 Task: Add Sukin Original Scent Botanical Body Wash to the cart.
Action: Mouse moved to (735, 268)
Screenshot: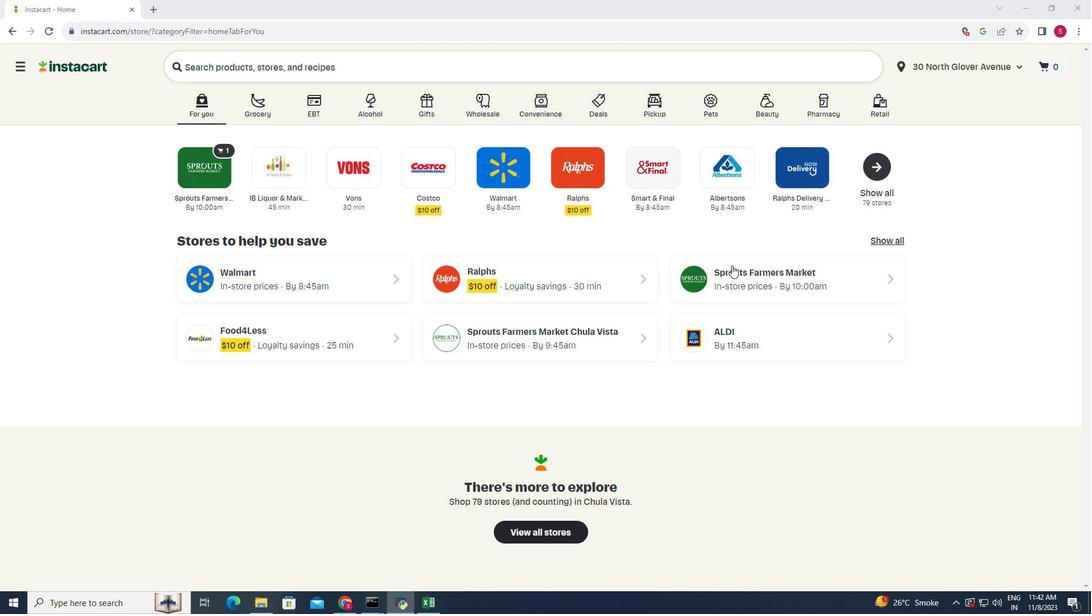 
Action: Mouse pressed left at (735, 268)
Screenshot: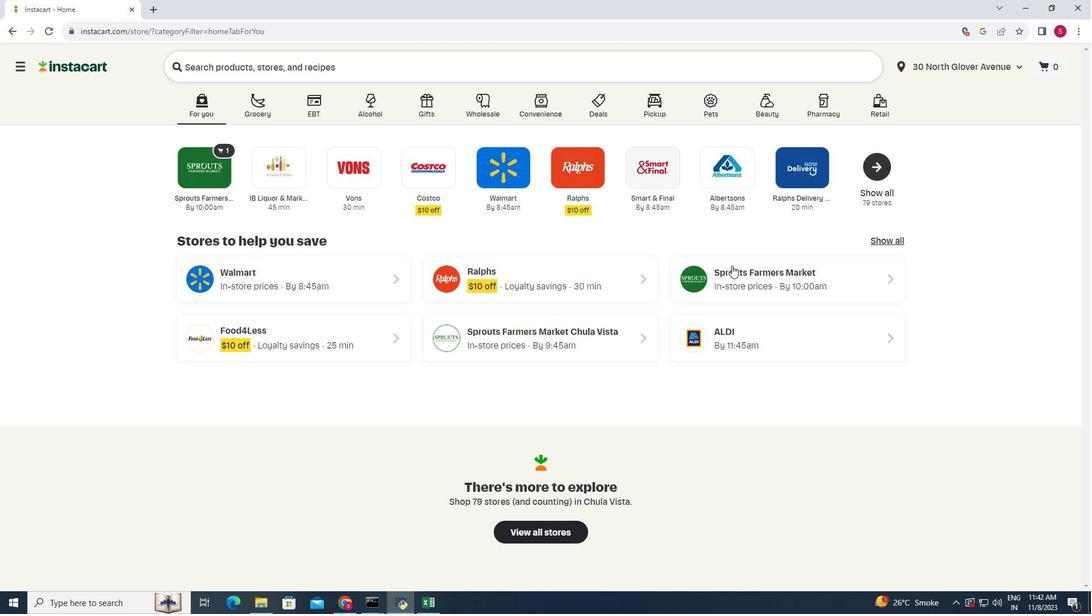 
Action: Mouse moved to (58, 432)
Screenshot: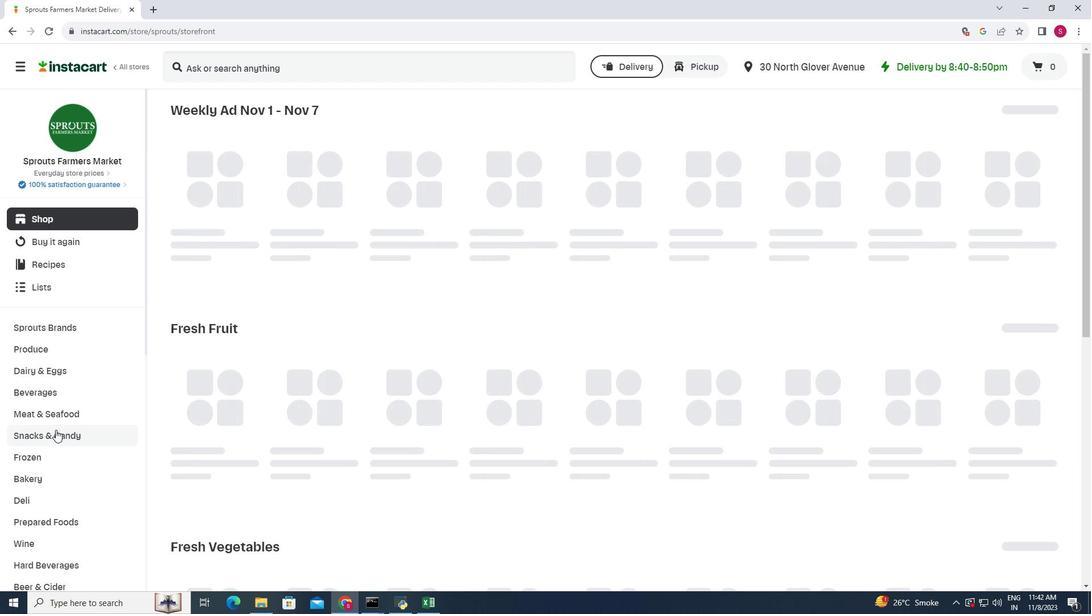 
Action: Mouse scrolled (58, 432) with delta (0, 0)
Screenshot: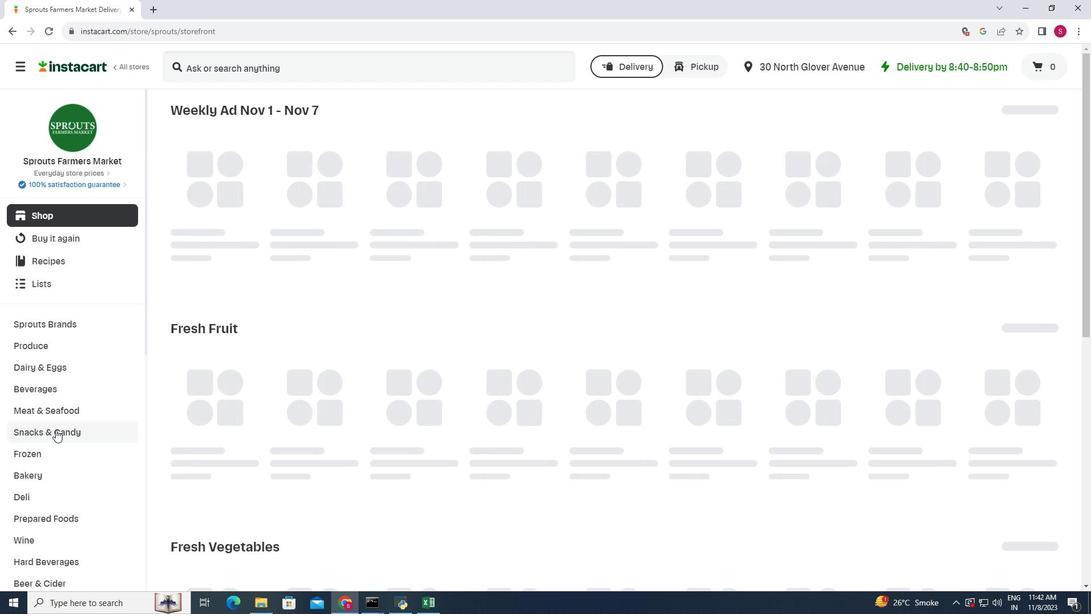 
Action: Mouse moved to (59, 432)
Screenshot: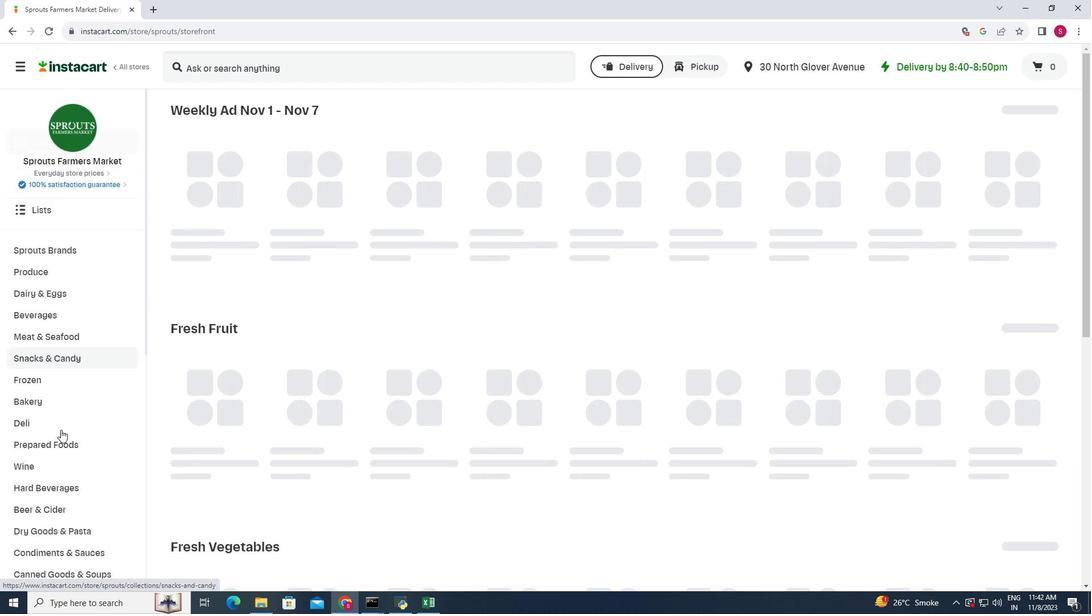 
Action: Mouse scrolled (59, 432) with delta (0, 0)
Screenshot: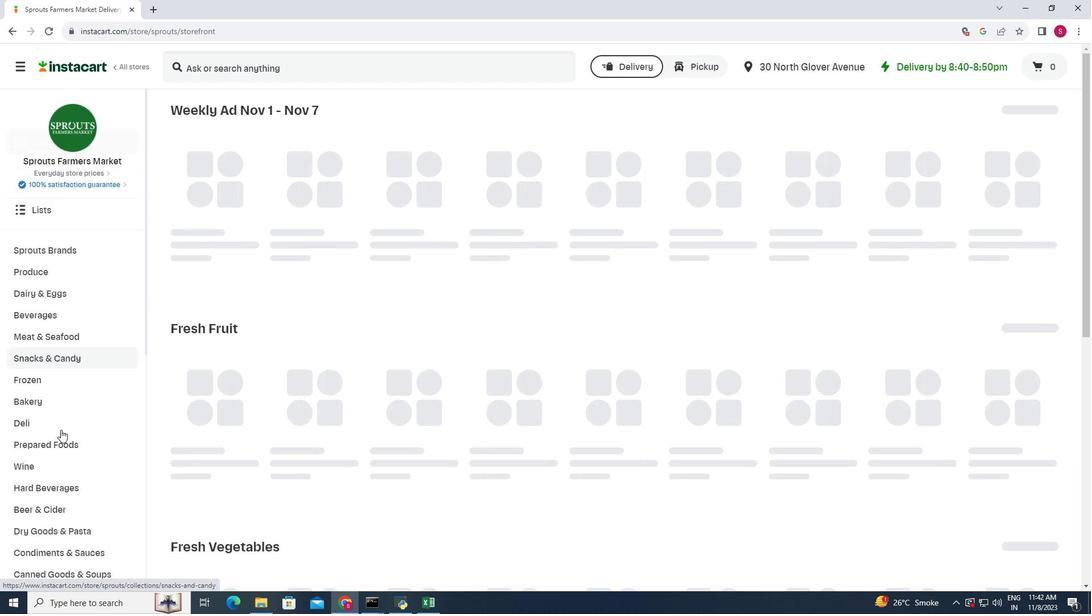 
Action: Mouse moved to (64, 432)
Screenshot: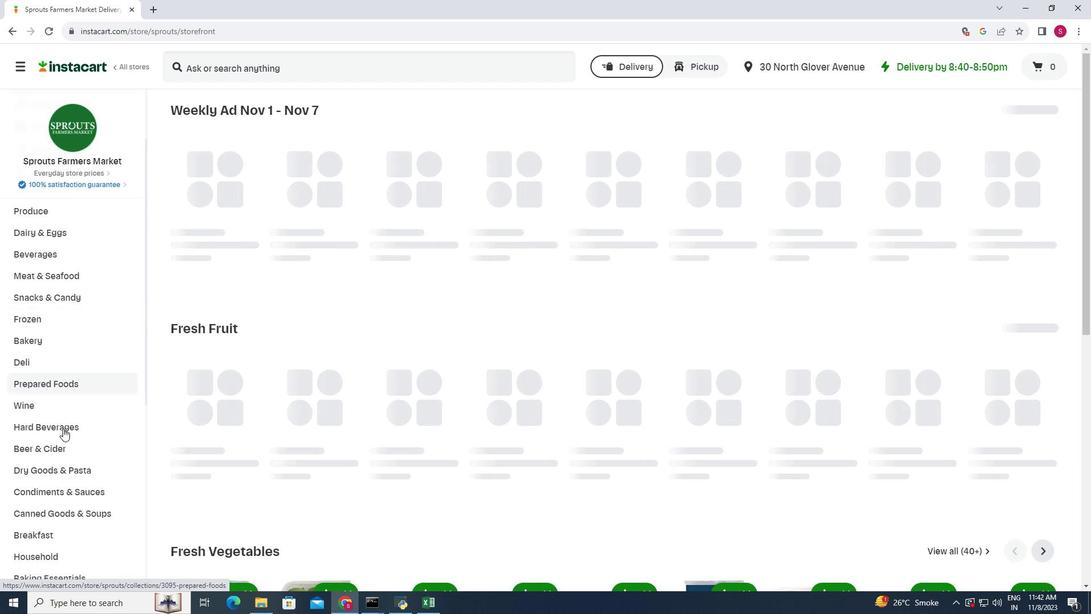
Action: Mouse scrolled (64, 431) with delta (0, 0)
Screenshot: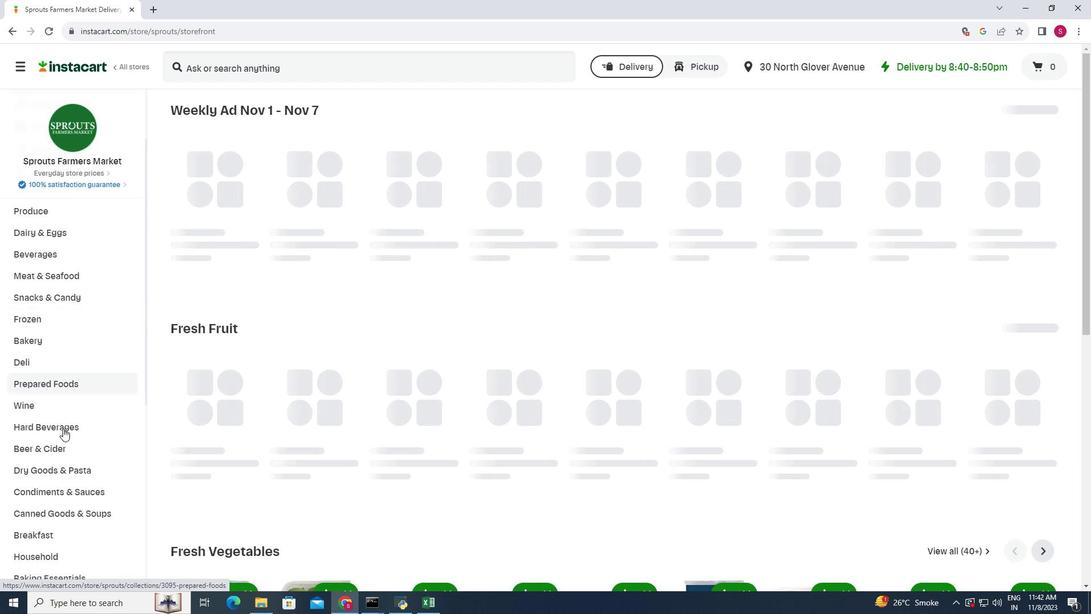 
Action: Mouse moved to (65, 431)
Screenshot: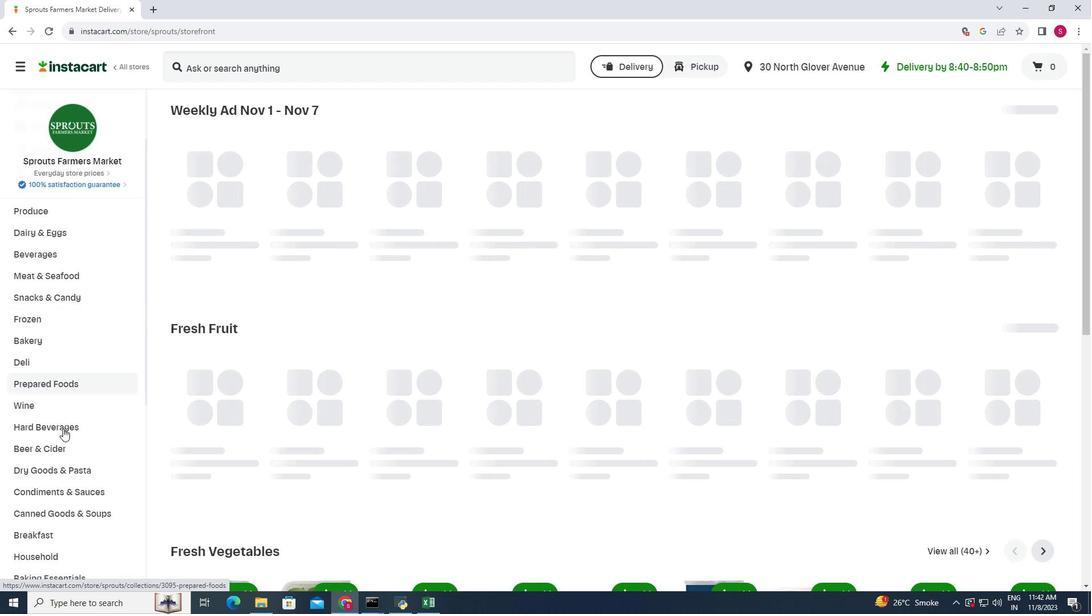 
Action: Mouse scrolled (65, 430) with delta (0, 0)
Screenshot: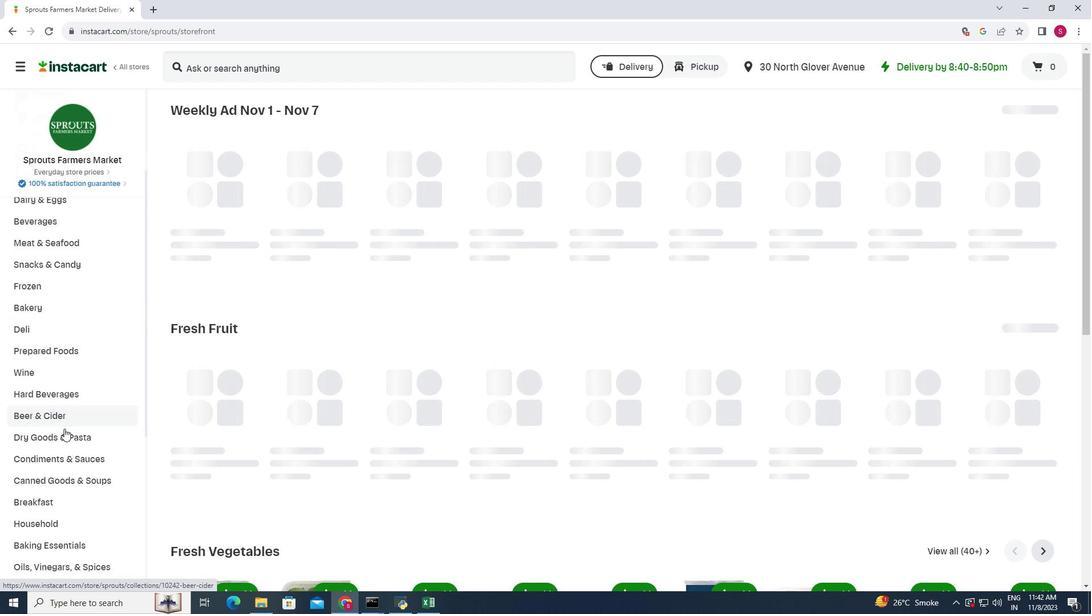 
Action: Mouse moved to (68, 430)
Screenshot: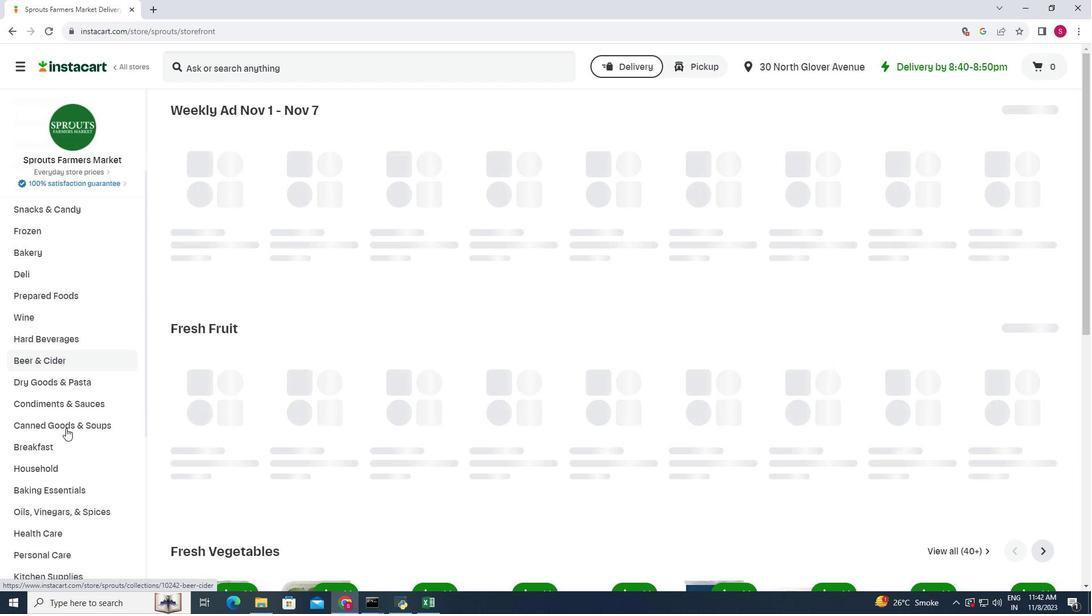 
Action: Mouse scrolled (68, 430) with delta (0, 0)
Screenshot: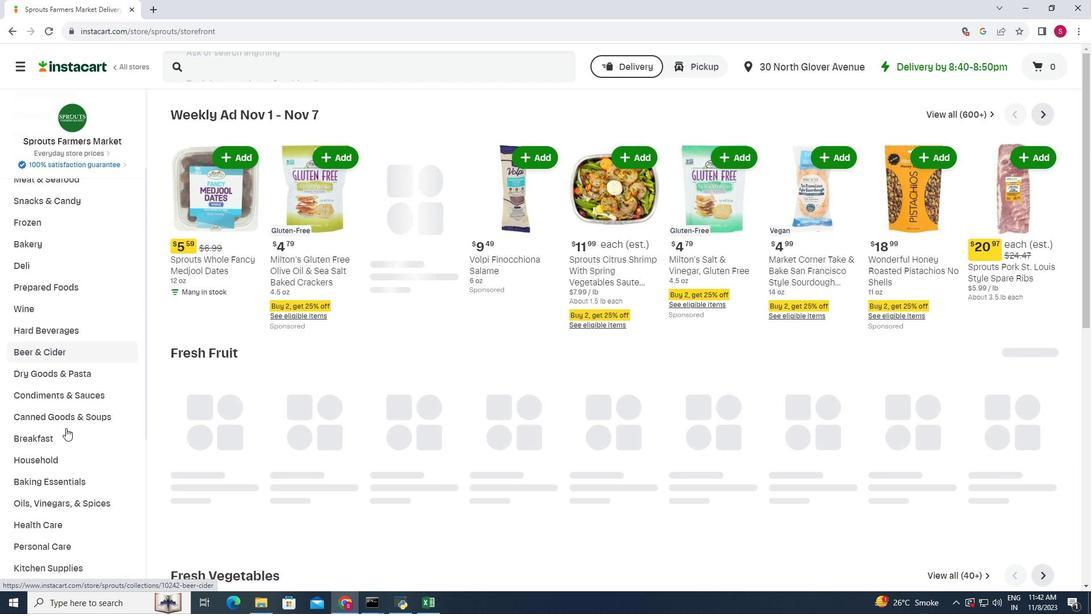 
Action: Mouse moved to (69, 494)
Screenshot: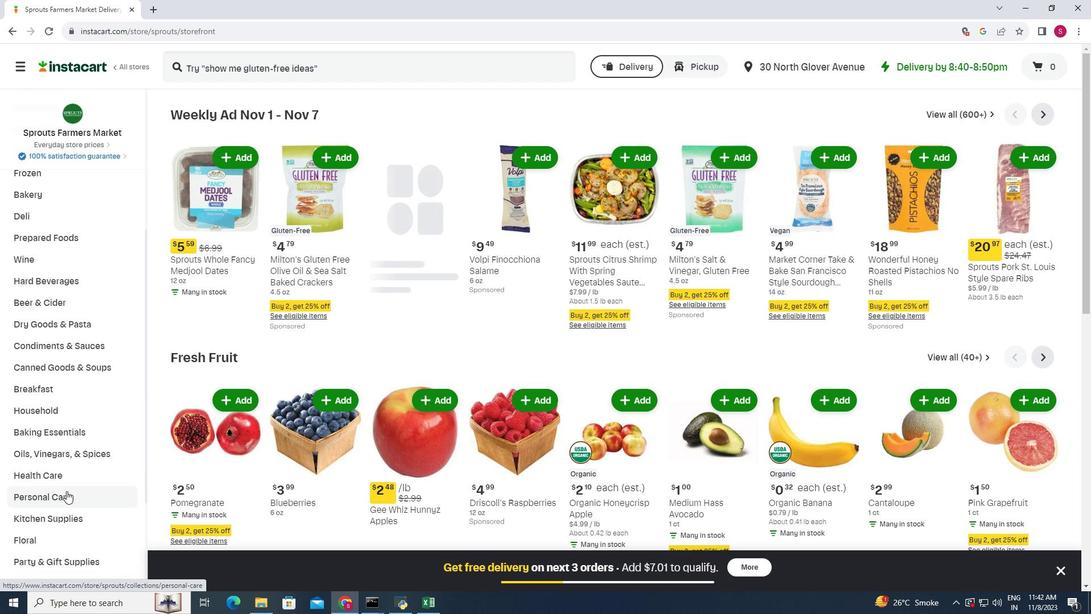 
Action: Mouse pressed left at (69, 494)
Screenshot: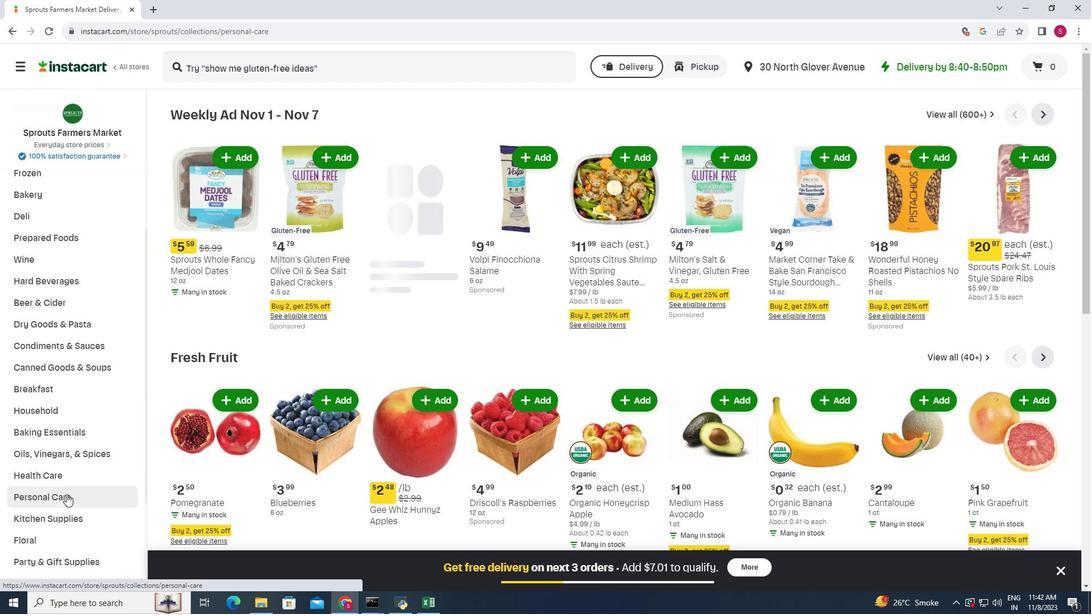 
Action: Mouse moved to (290, 143)
Screenshot: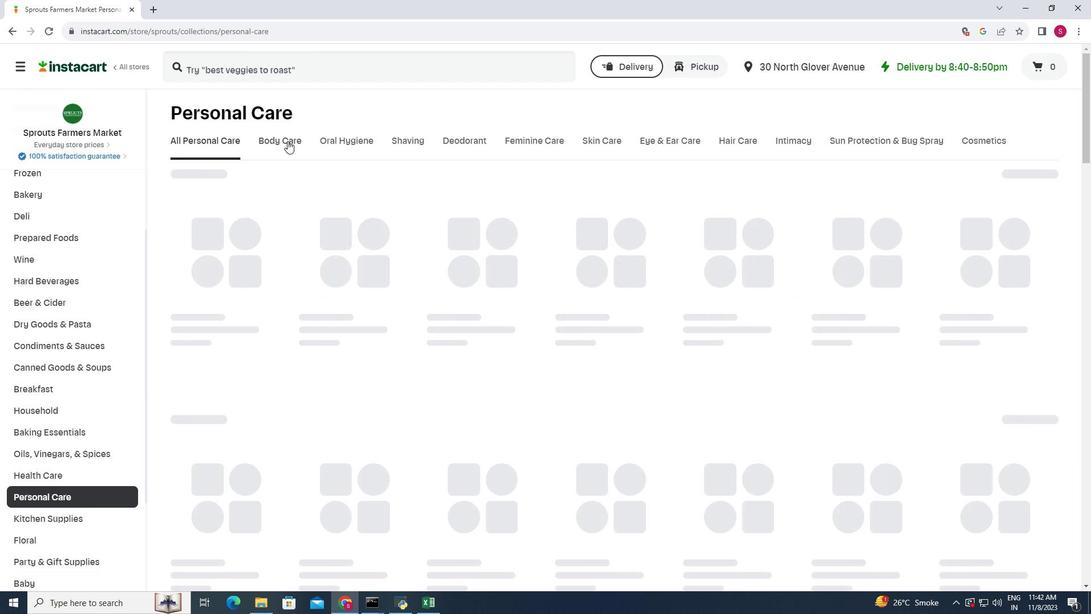 
Action: Mouse pressed left at (290, 143)
Screenshot: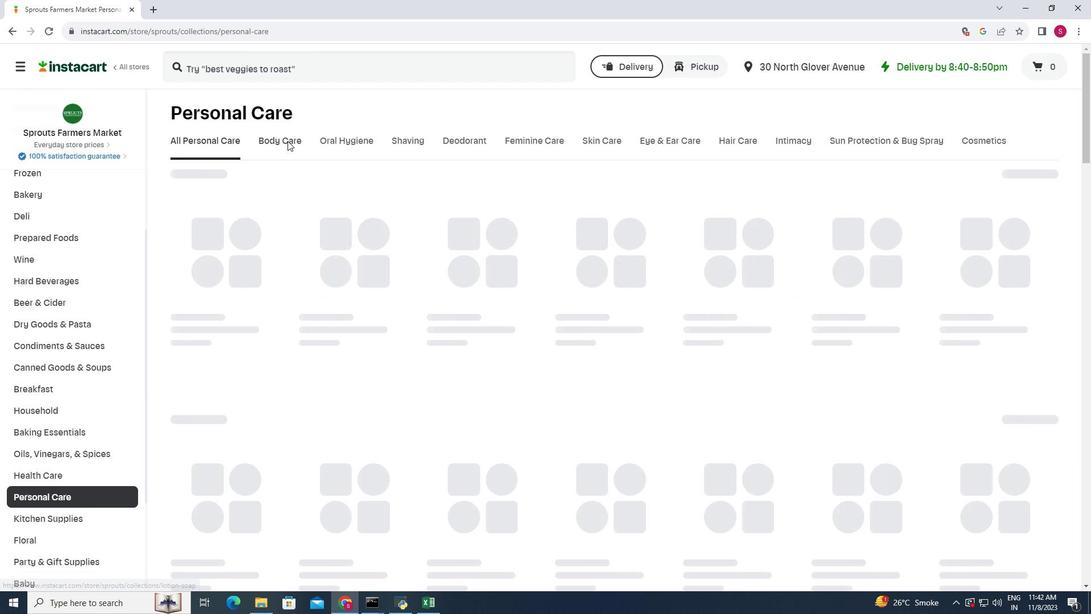 
Action: Mouse moved to (286, 71)
Screenshot: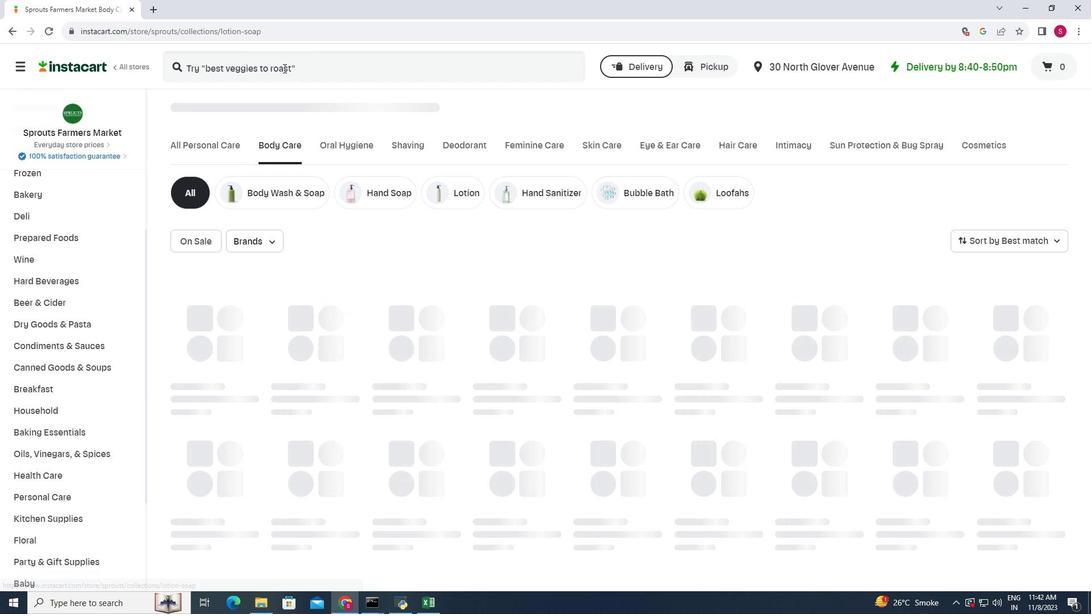 
Action: Mouse pressed left at (286, 71)
Screenshot: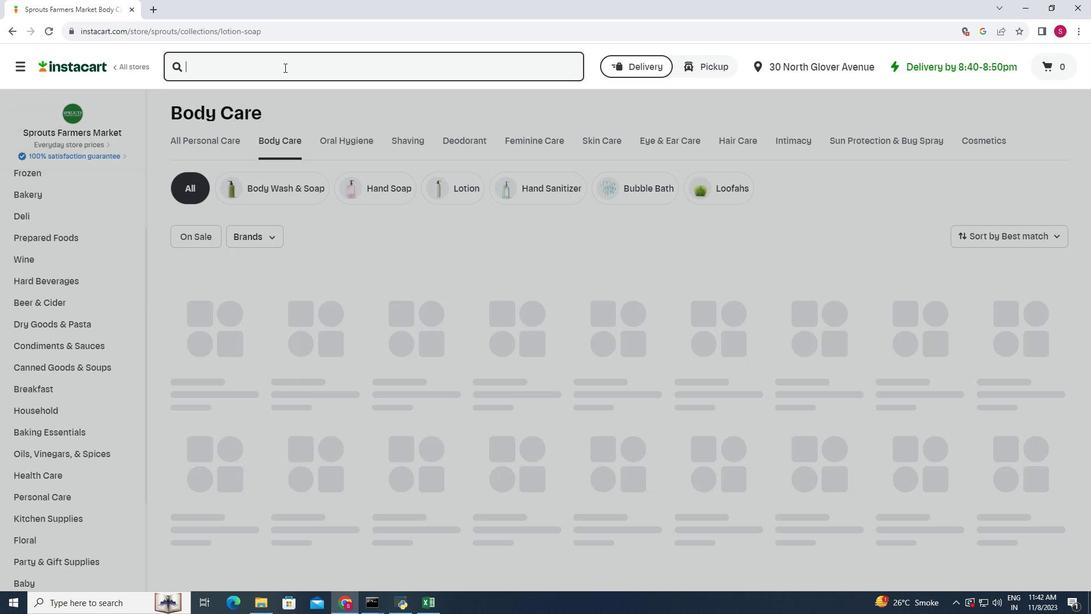 
Action: Mouse moved to (295, 76)
Screenshot: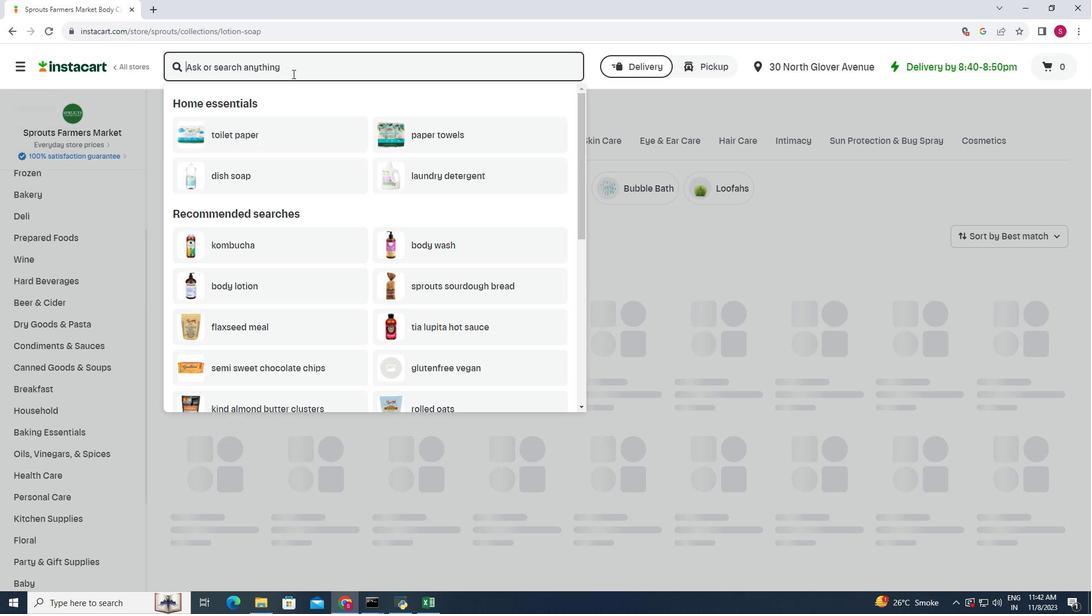 
Action: Key pressed <Key.shift>Sukin<Key.space><Key.shift>Original<Key.space><Key.shift>Scent<Key.space><Key.shift>Botanical<Key.space><Key.shift>Body<Key.space><Key.shift>Wash<Key.enter>
Screenshot: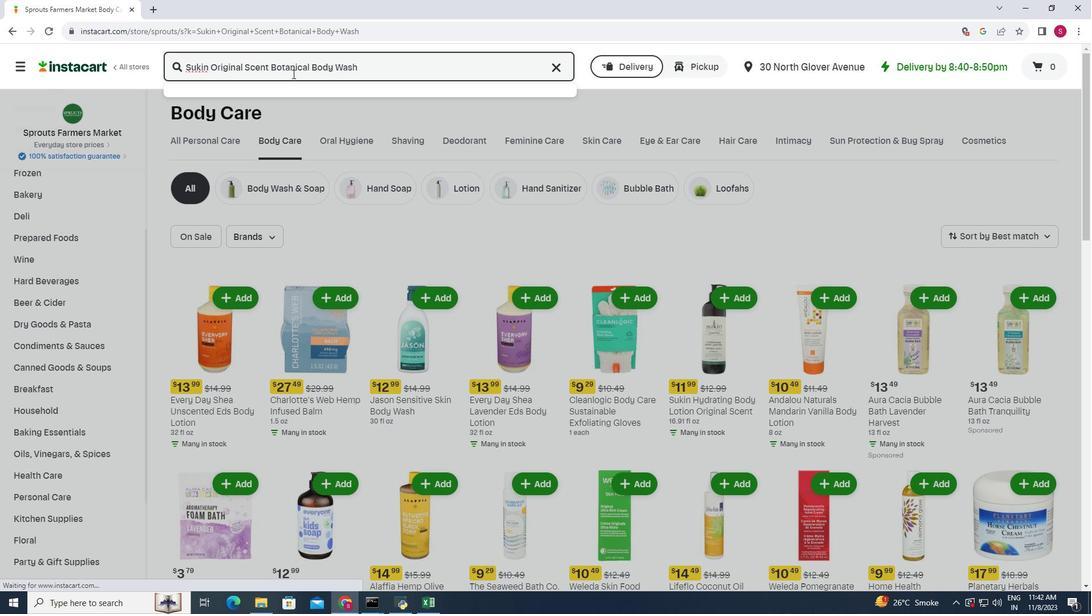 
Action: Mouse moved to (332, 208)
Screenshot: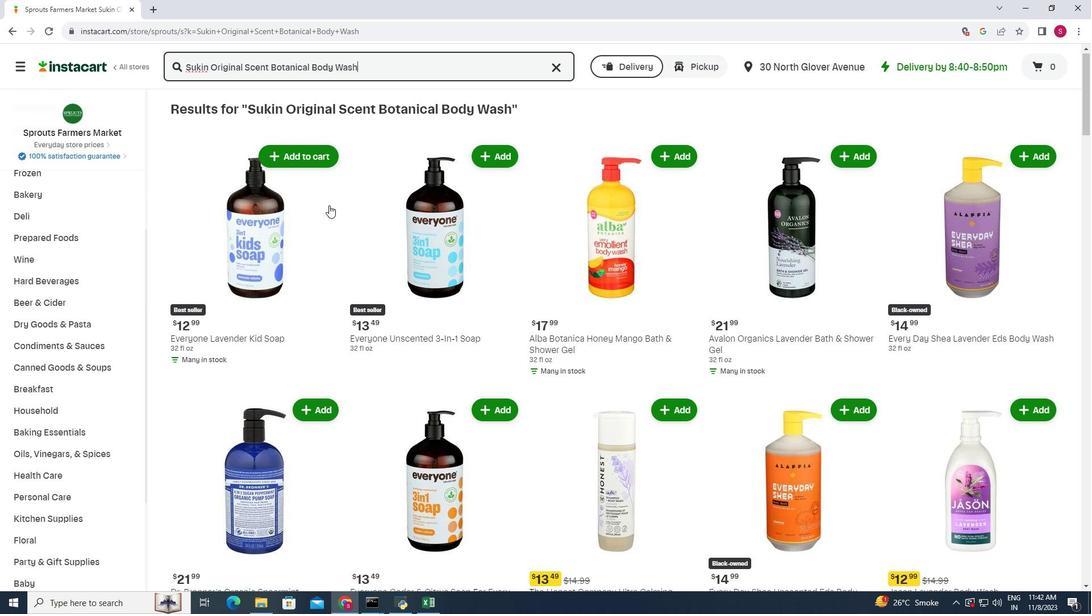 
Action: Mouse scrolled (332, 207) with delta (0, 0)
Screenshot: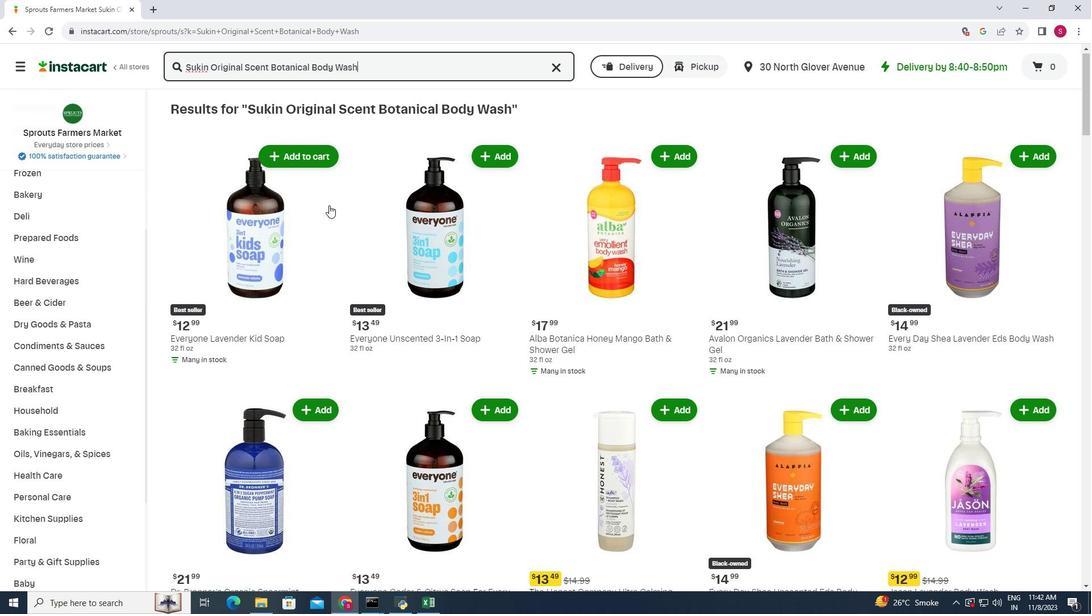 
Action: Mouse scrolled (332, 207) with delta (0, 0)
Screenshot: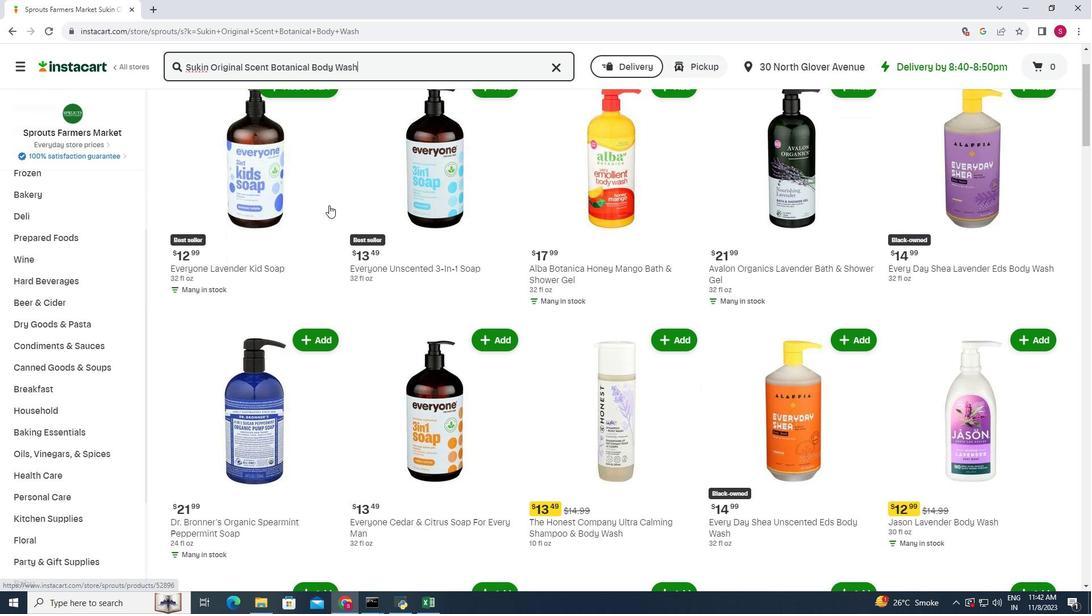 
Action: Mouse scrolled (332, 207) with delta (0, 0)
Screenshot: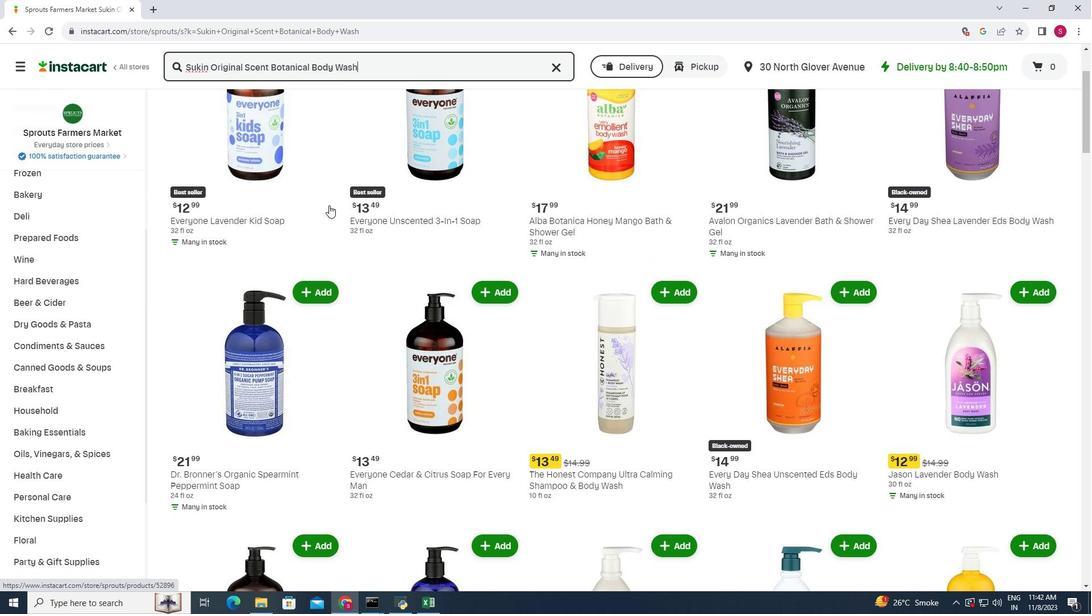 
Action: Mouse scrolled (332, 207) with delta (0, 0)
Screenshot: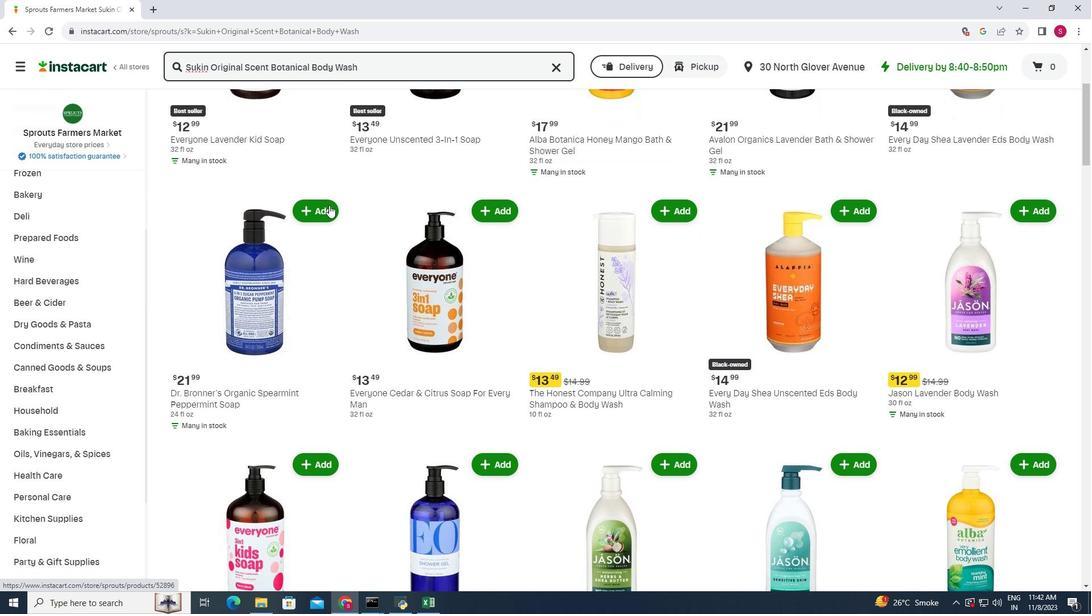 
Action: Mouse moved to (332, 208)
Screenshot: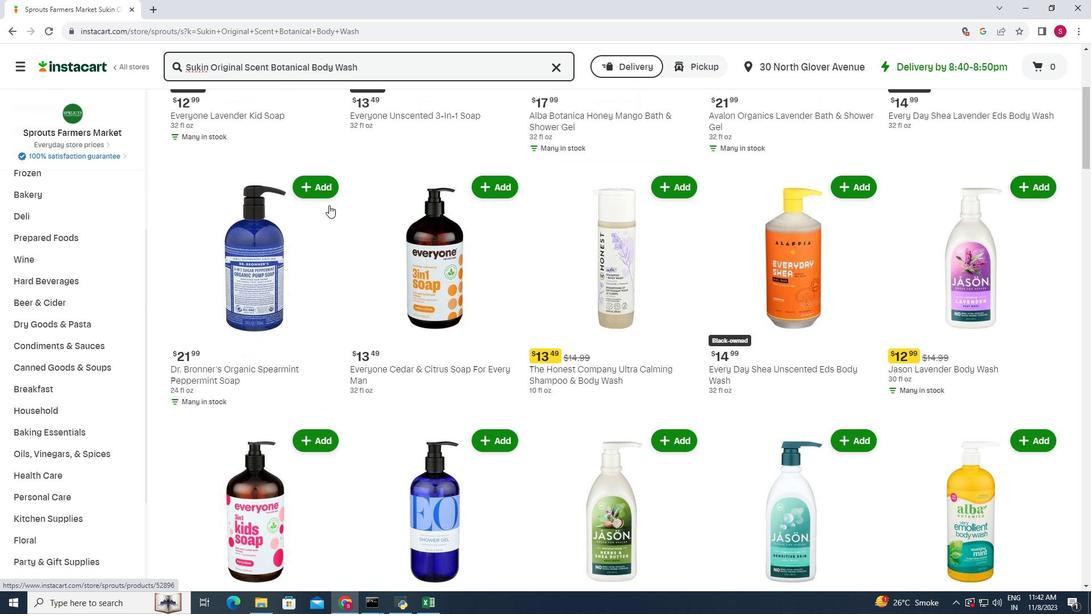 
Action: Mouse scrolled (332, 207) with delta (0, 0)
Screenshot: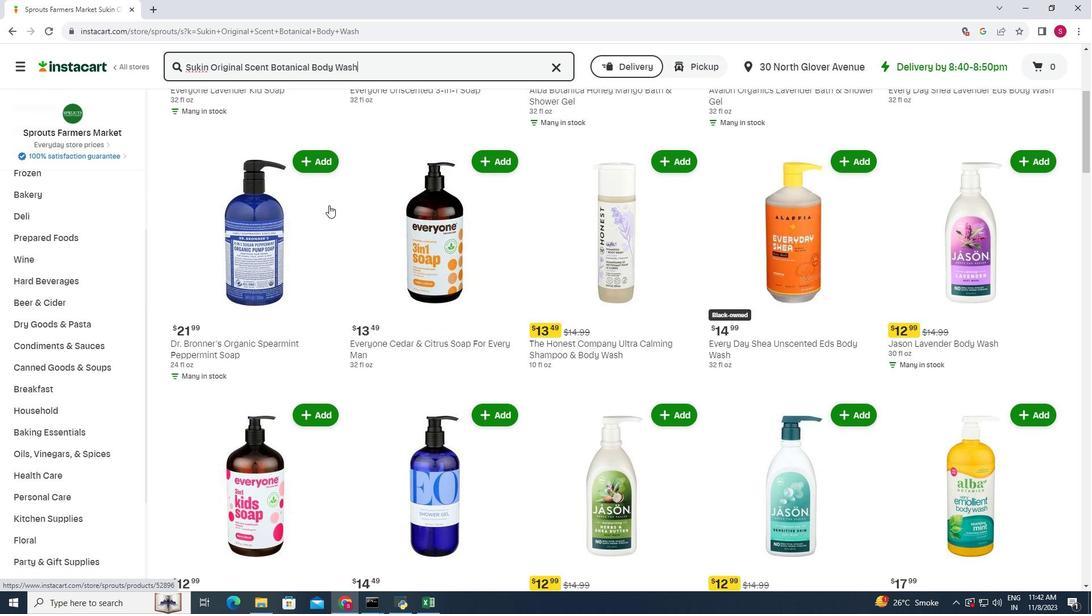 
Action: Mouse moved to (354, 204)
Screenshot: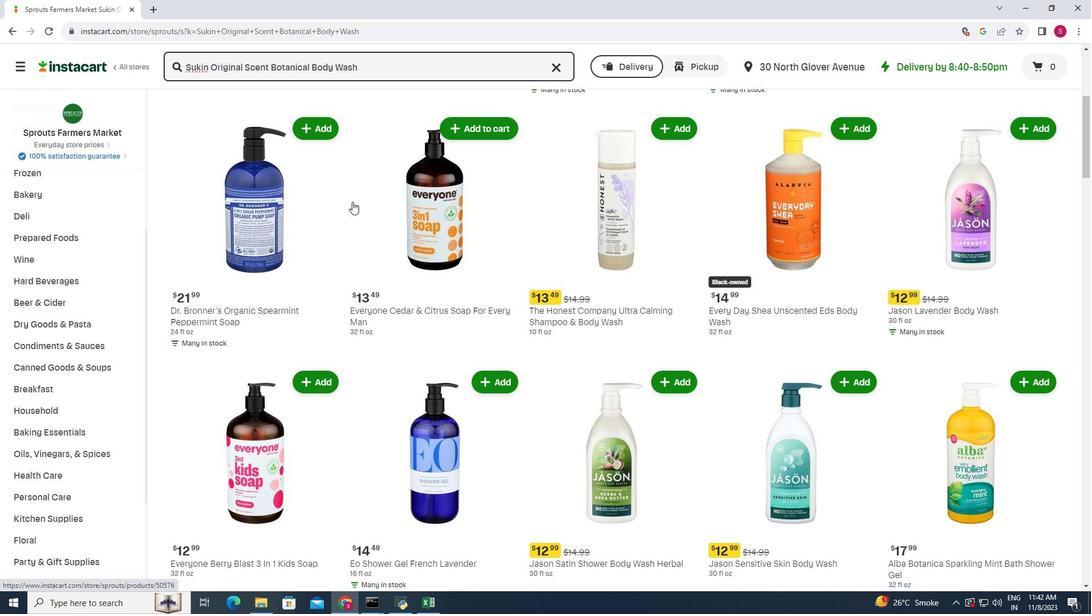 
Action: Mouse scrolled (354, 204) with delta (0, 0)
Screenshot: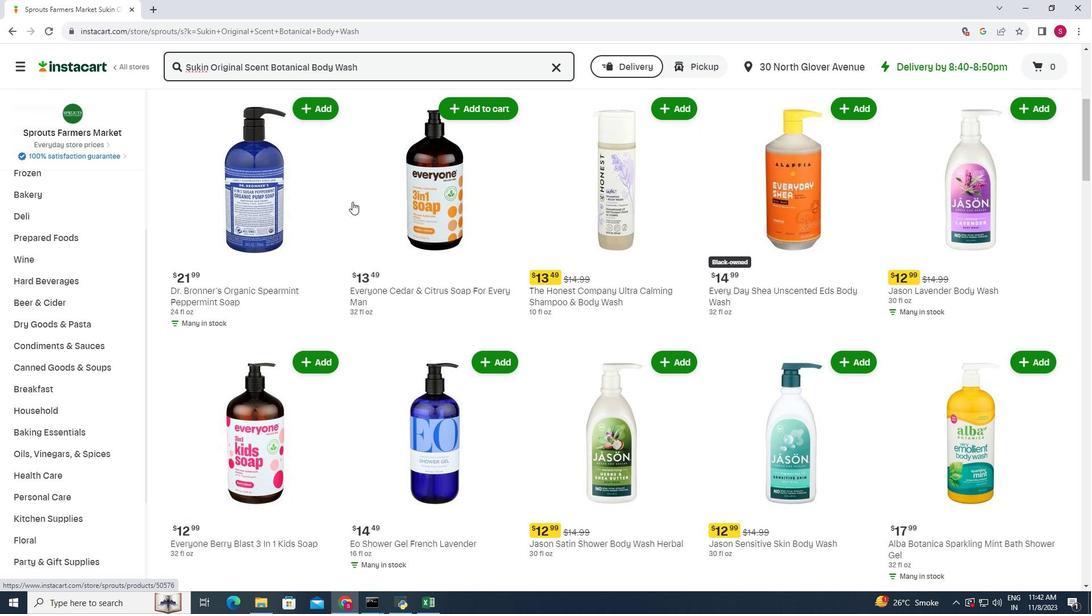 
Action: Mouse moved to (355, 204)
Screenshot: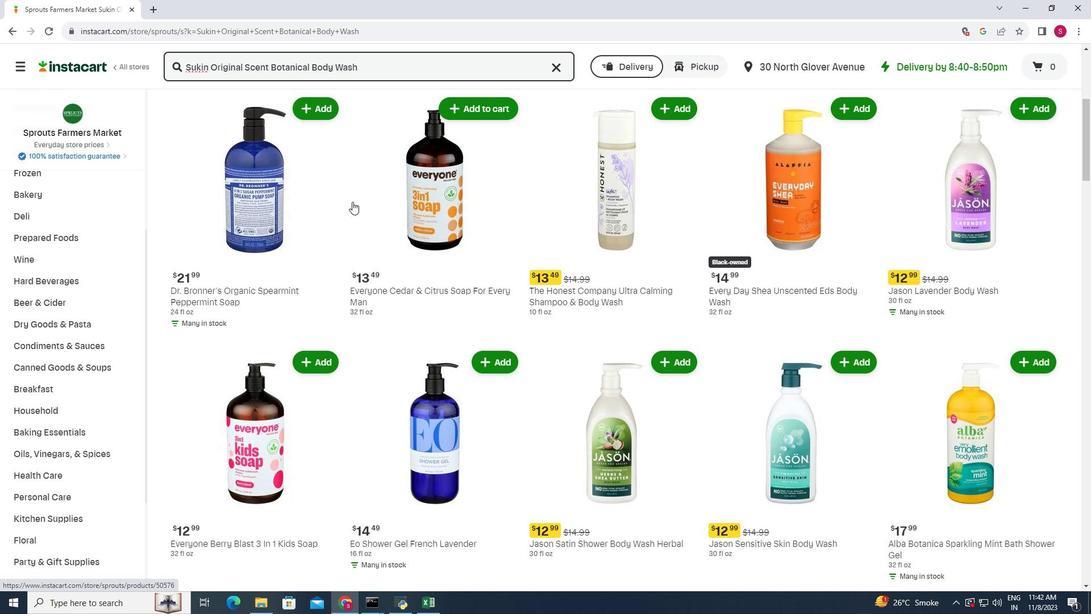 
Action: Mouse scrolled (355, 204) with delta (0, 0)
Screenshot: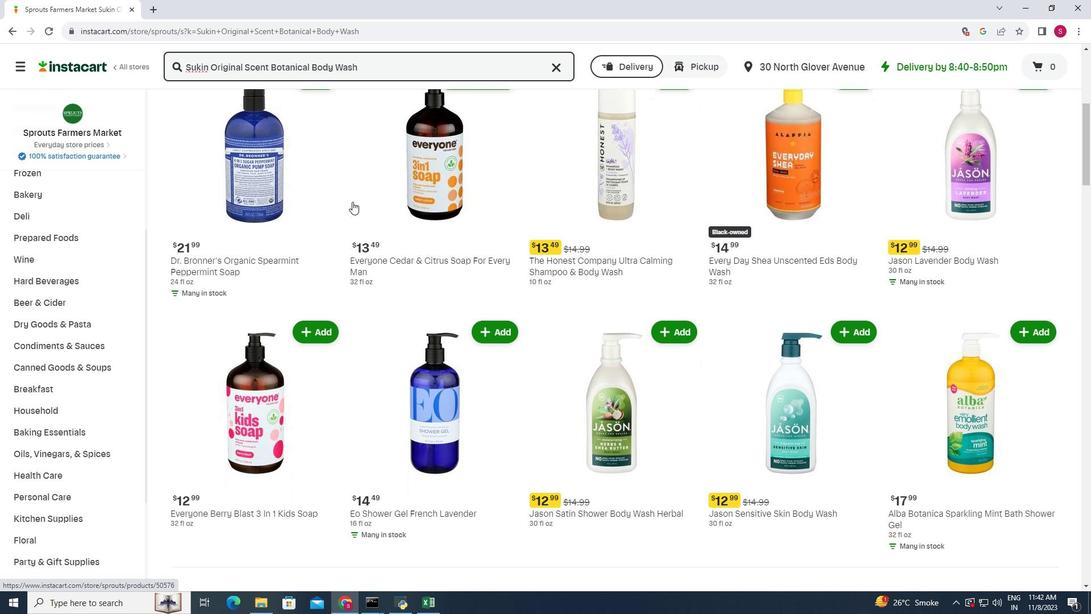 
Action: Mouse scrolled (355, 204) with delta (0, 0)
Screenshot: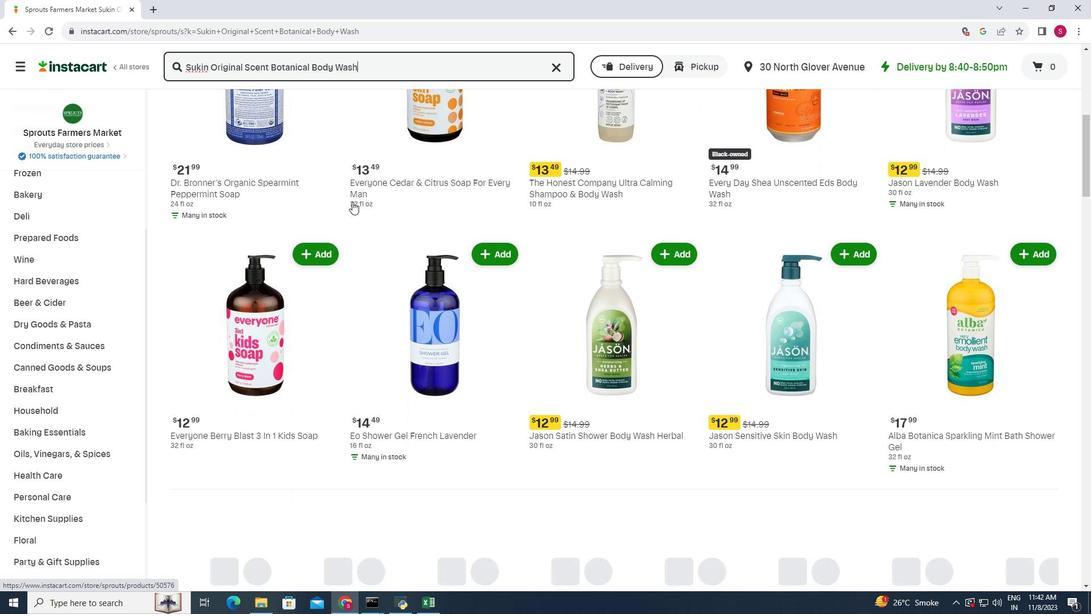 
Action: Mouse scrolled (355, 204) with delta (0, 0)
Screenshot: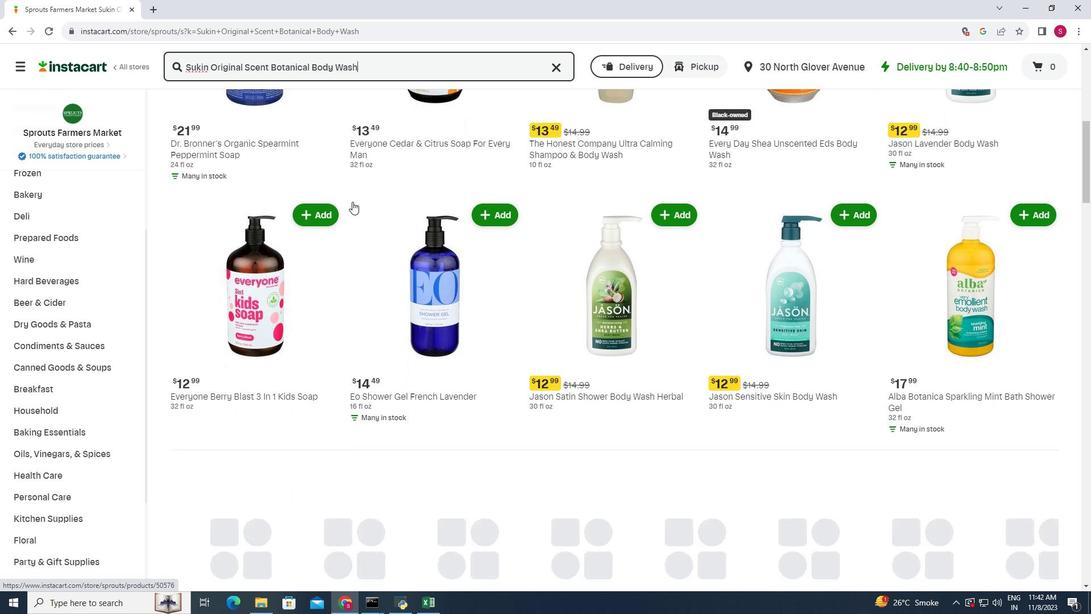 
